 Task: Add to scrum project TriumphTech a team member softage.1@softage.net and assign as Project Lead.
Action: Mouse moved to (124, 416)
Screenshot: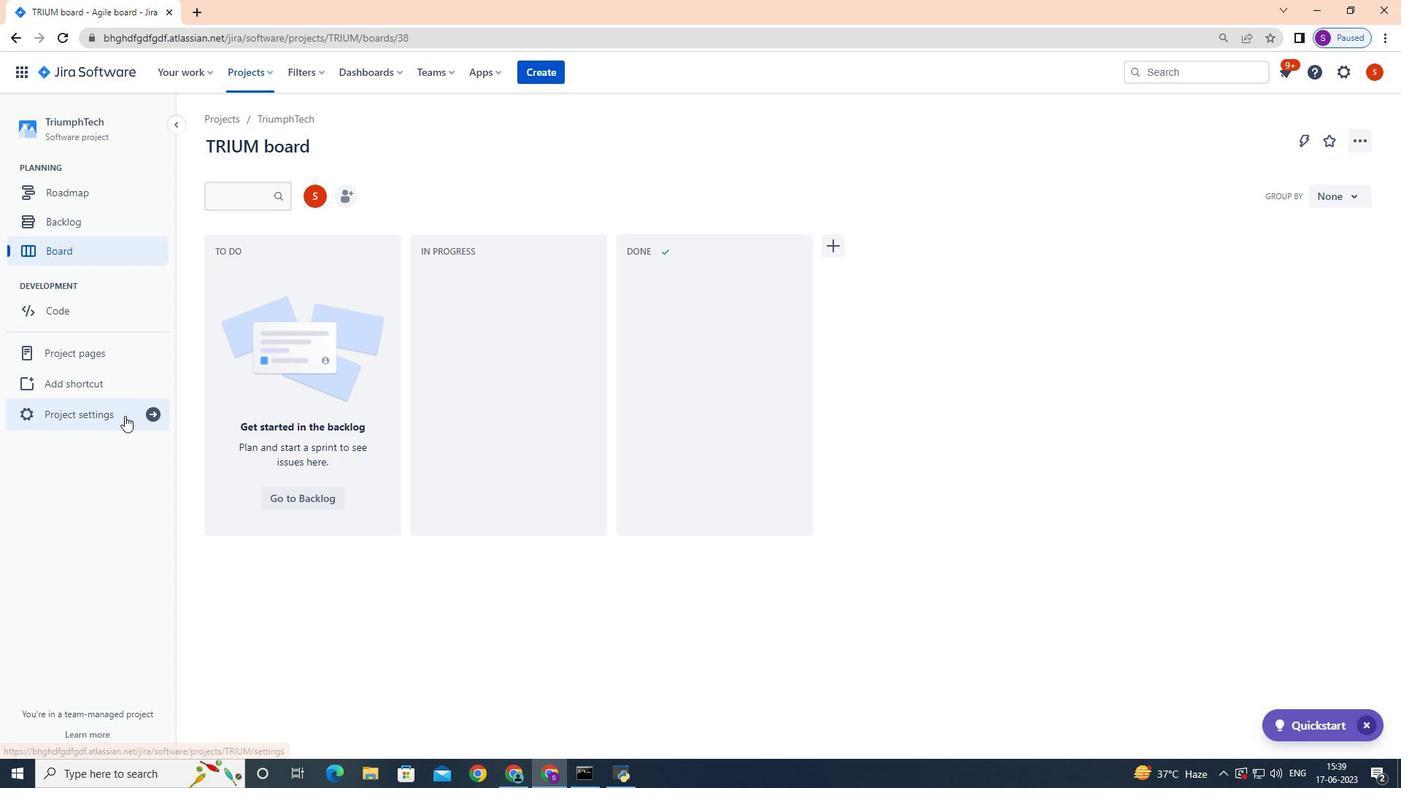 
Action: Mouse pressed left at (124, 416)
Screenshot: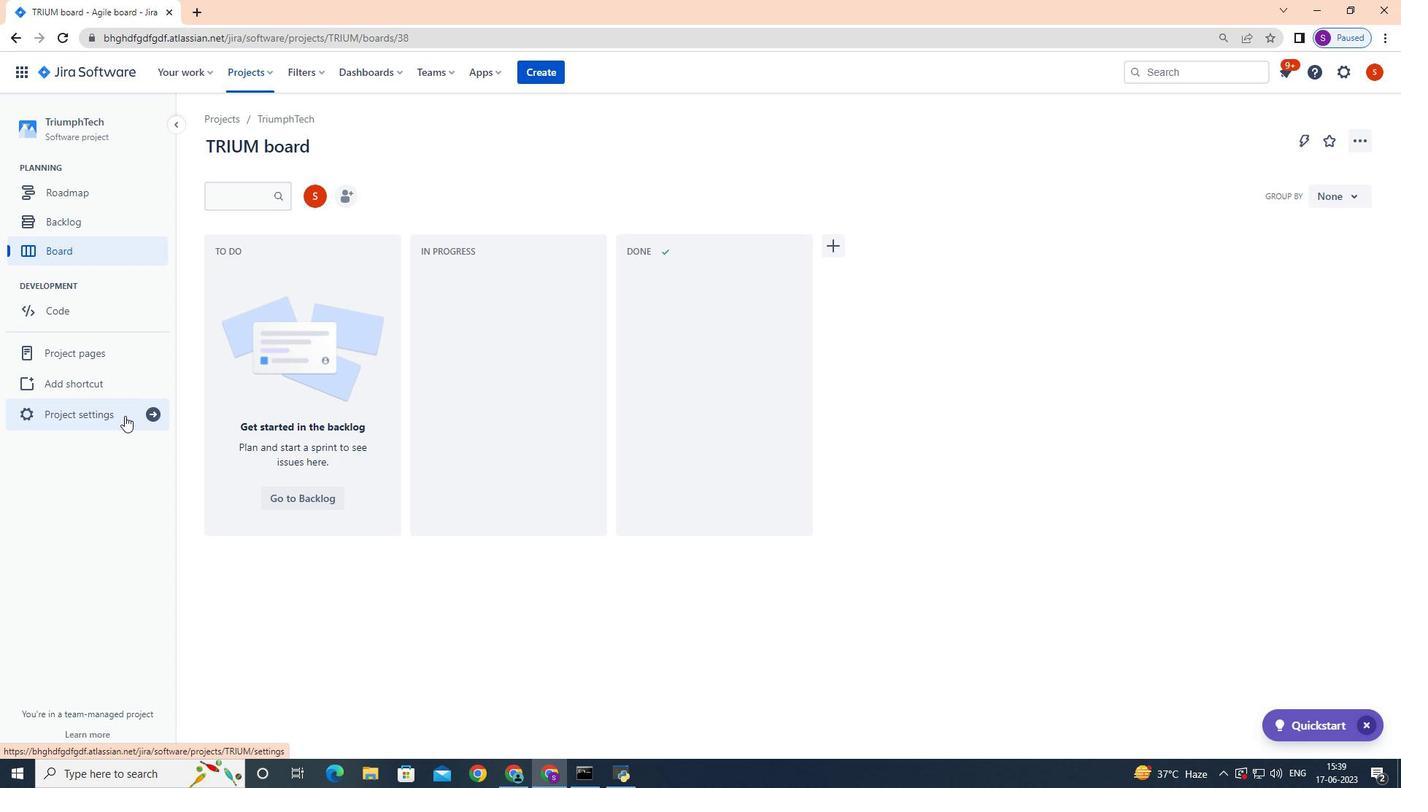 
Action: Mouse moved to (755, 471)
Screenshot: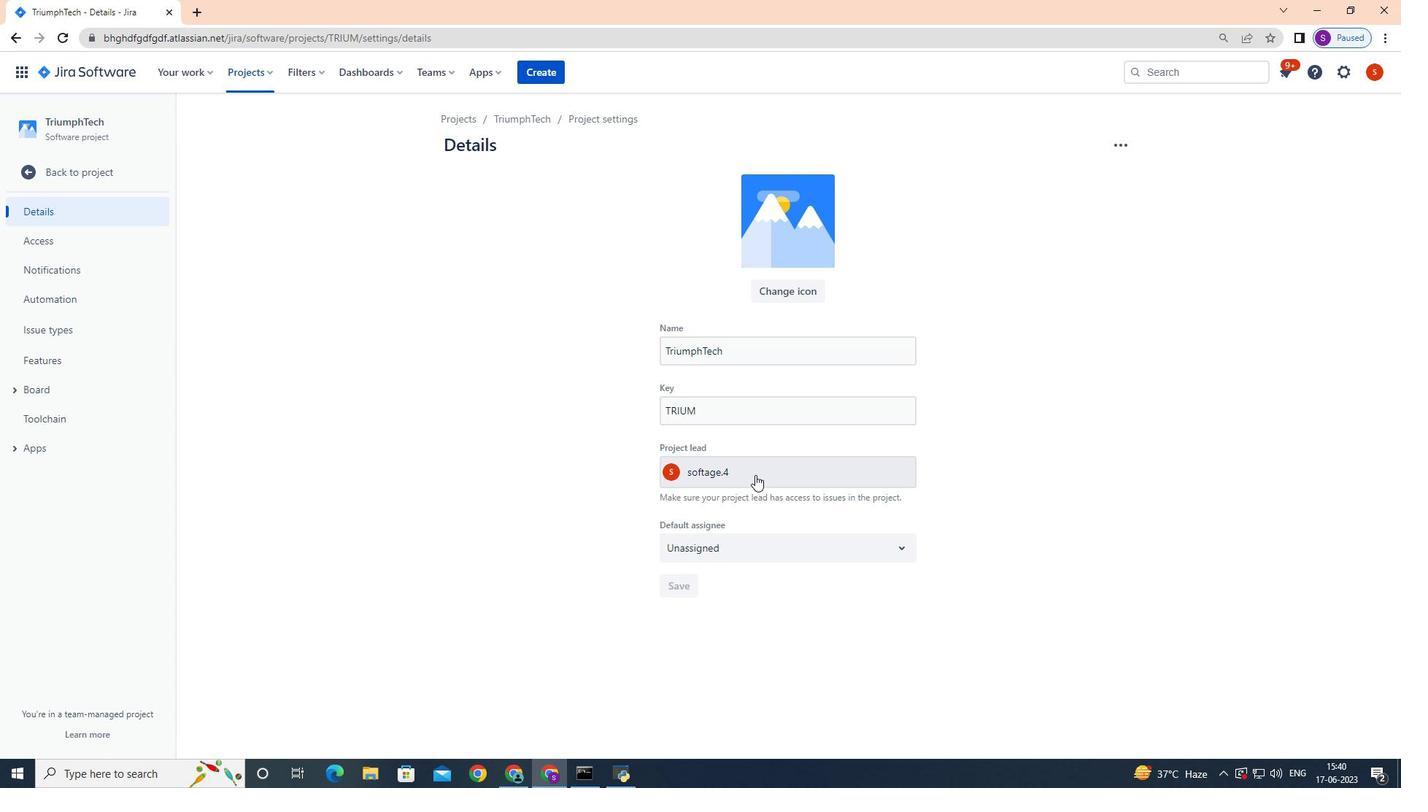 
Action: Mouse pressed left at (755, 471)
Screenshot: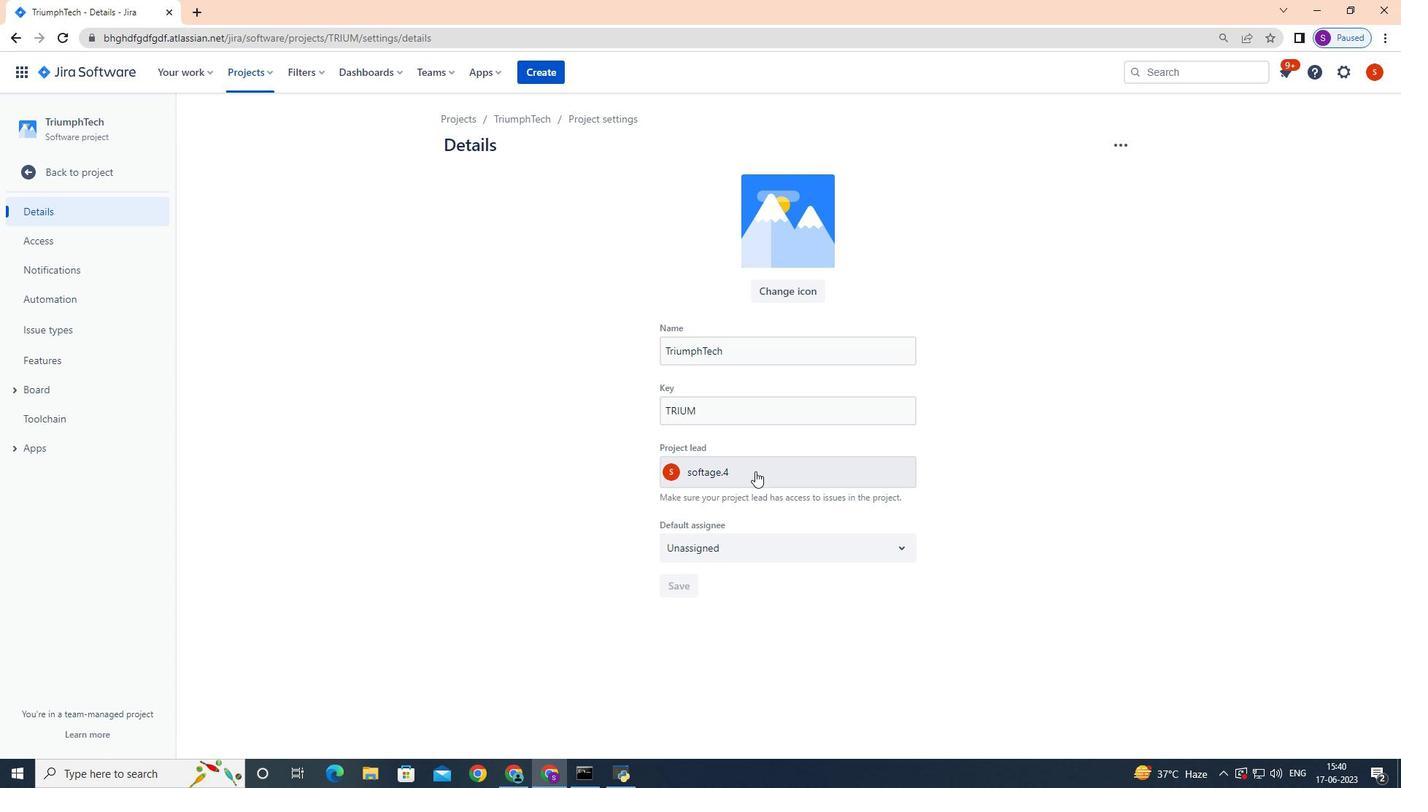 
Action: Key pressed softage.1
Screenshot: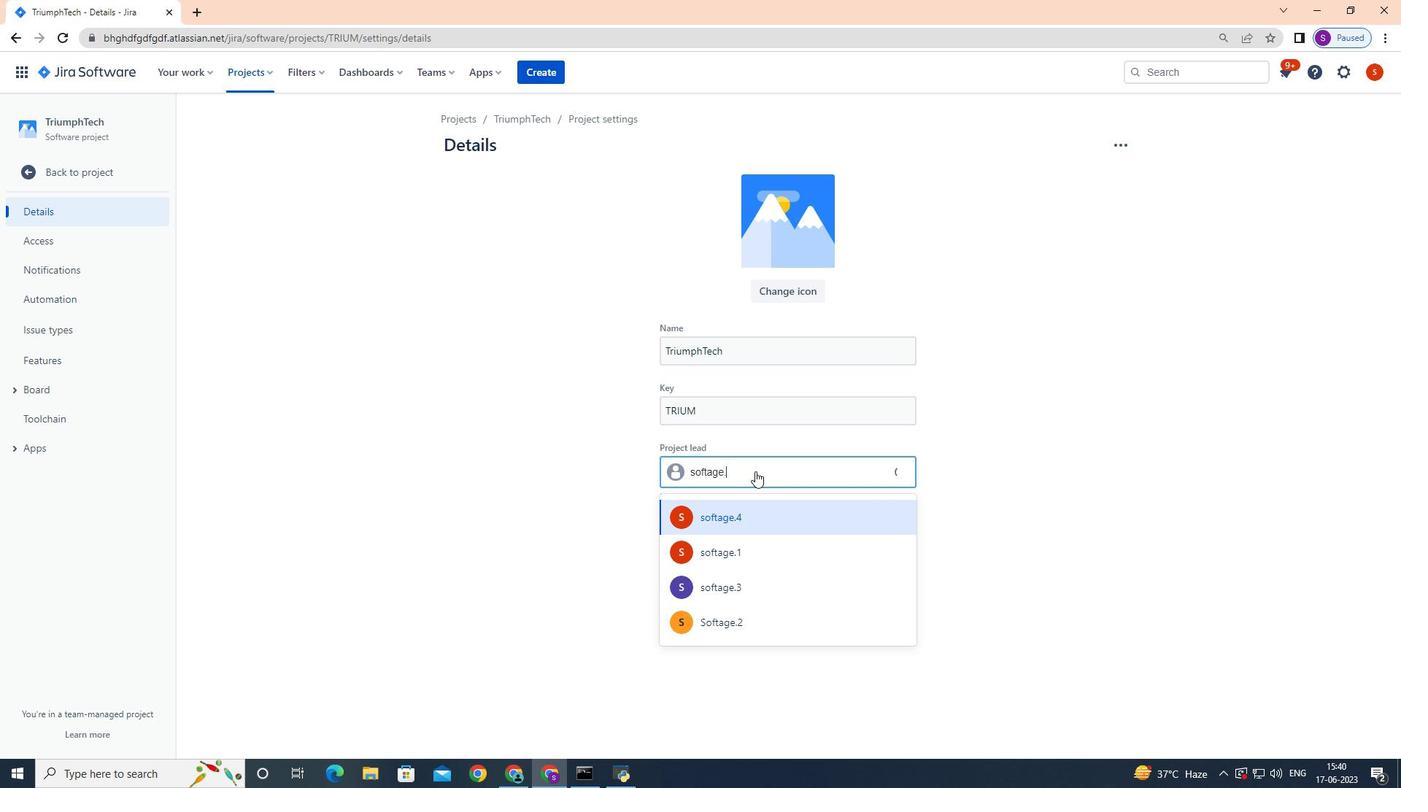 
Action: Mouse moved to (752, 516)
Screenshot: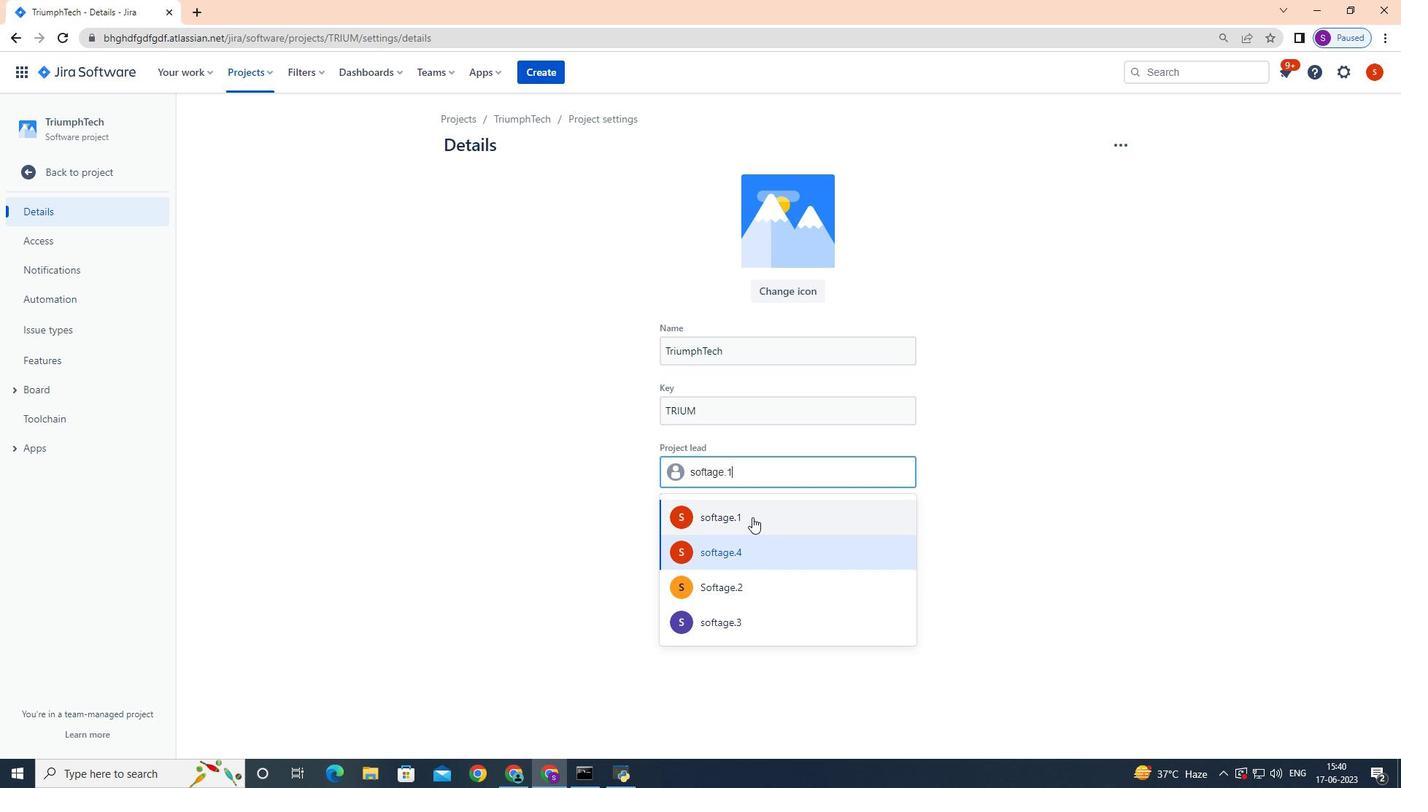 
Action: Mouse pressed left at (752, 516)
Screenshot: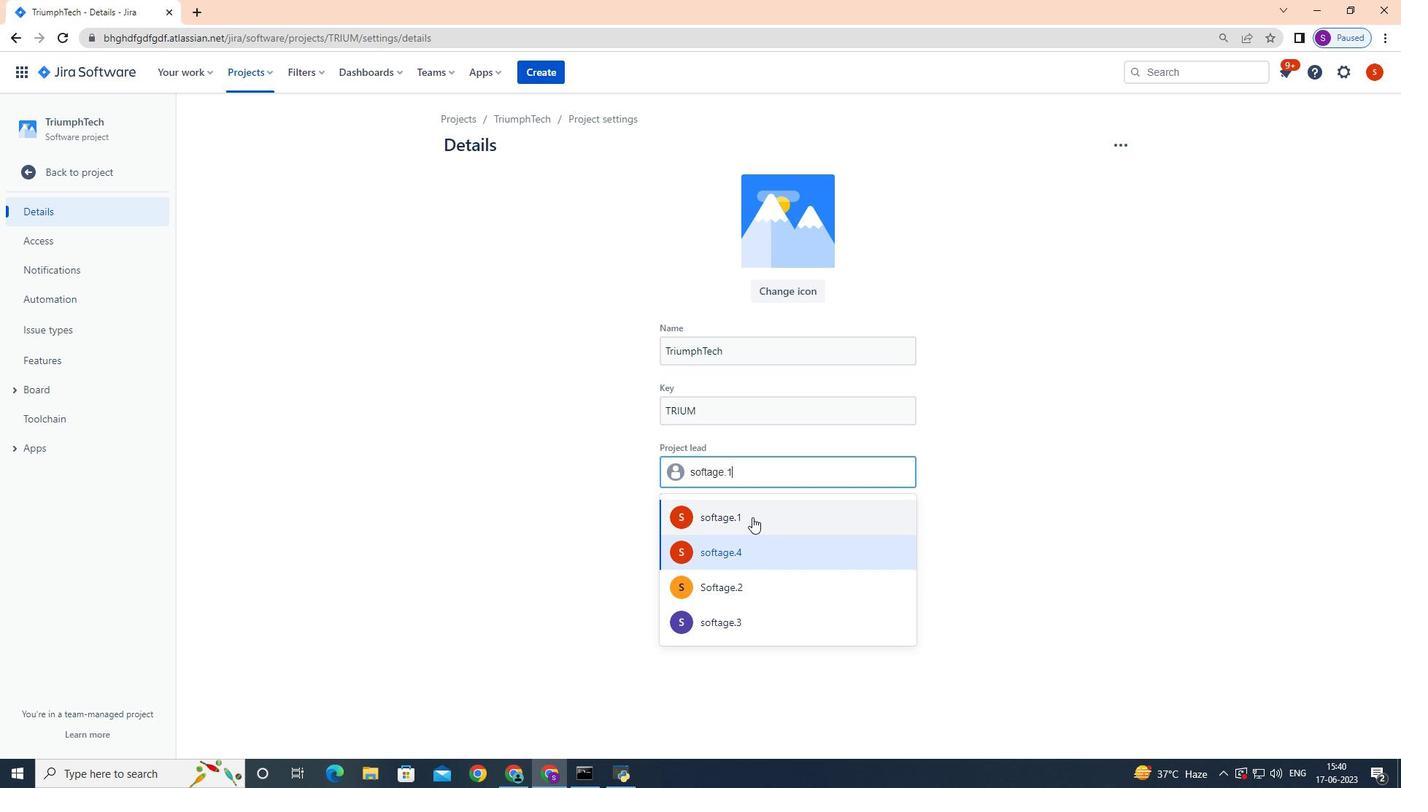 
Action: Mouse moved to (900, 549)
Screenshot: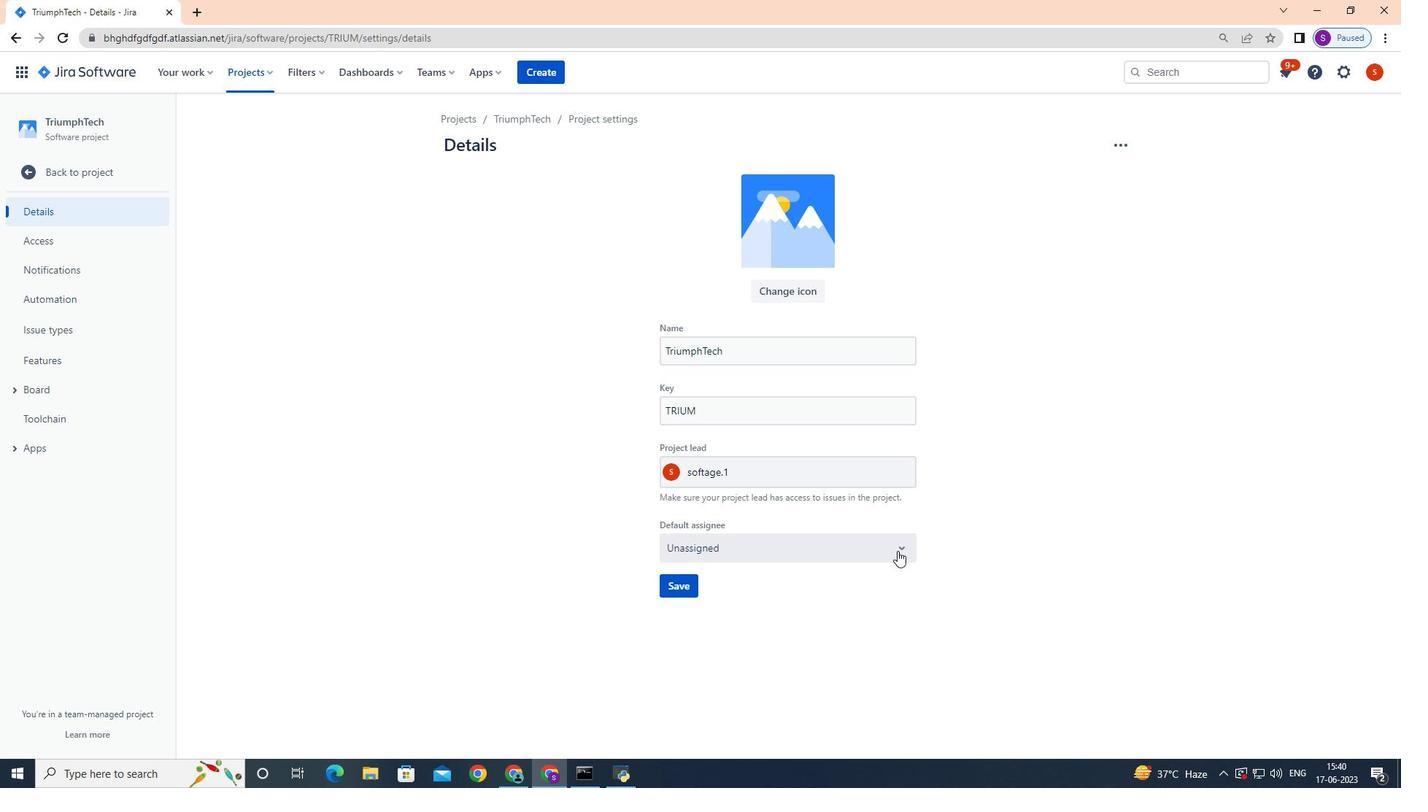 
Action: Mouse pressed left at (900, 549)
Screenshot: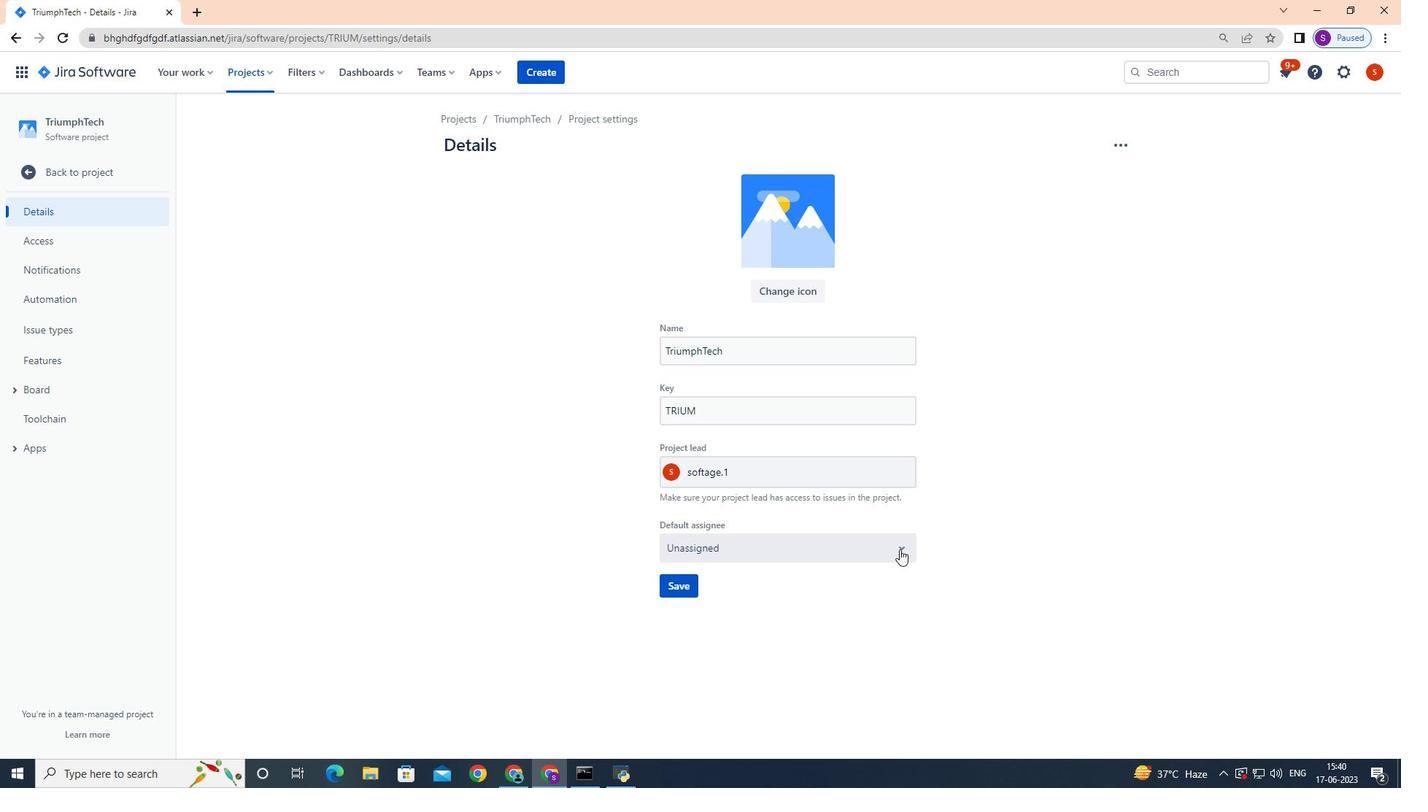 
Action: Mouse moved to (763, 591)
Screenshot: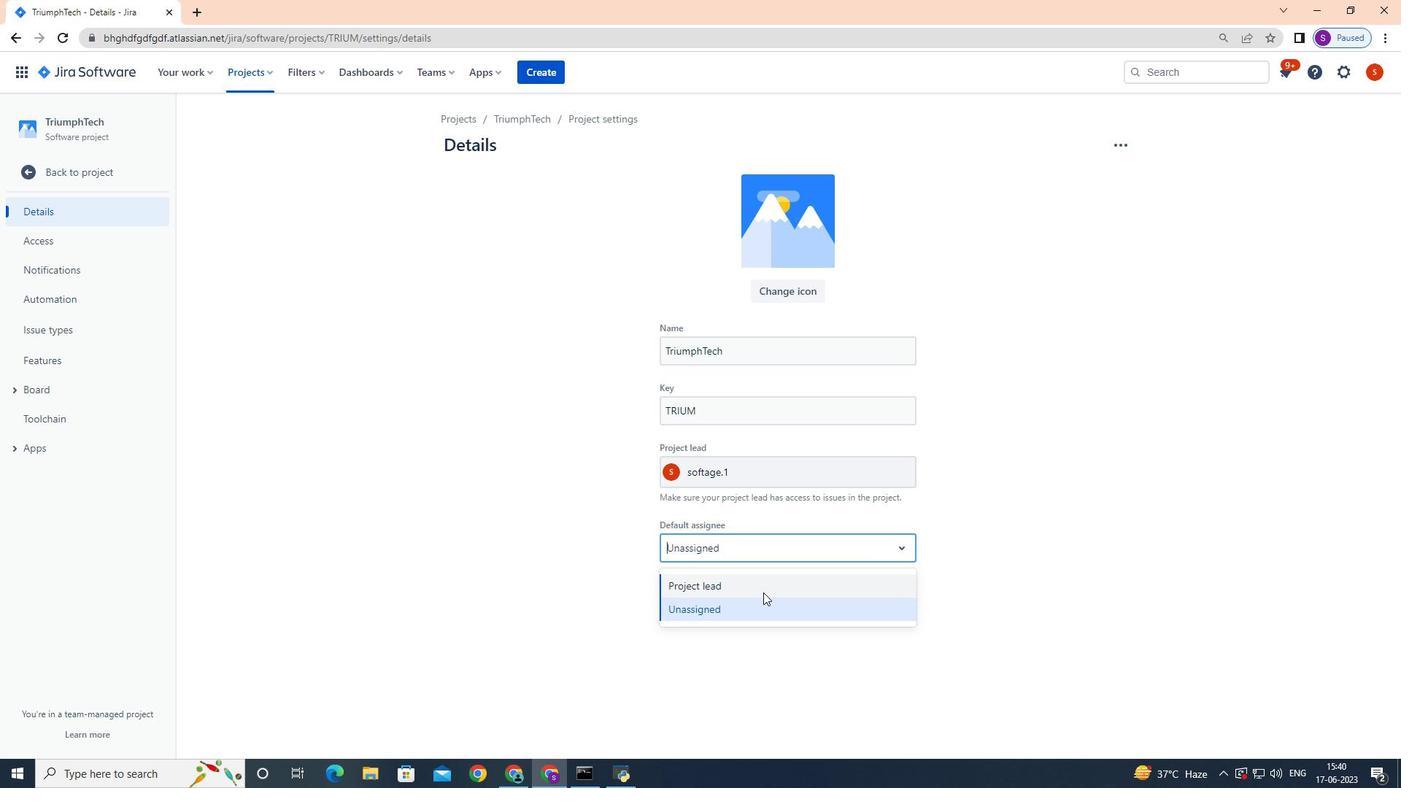 
Action: Mouse pressed left at (763, 591)
Screenshot: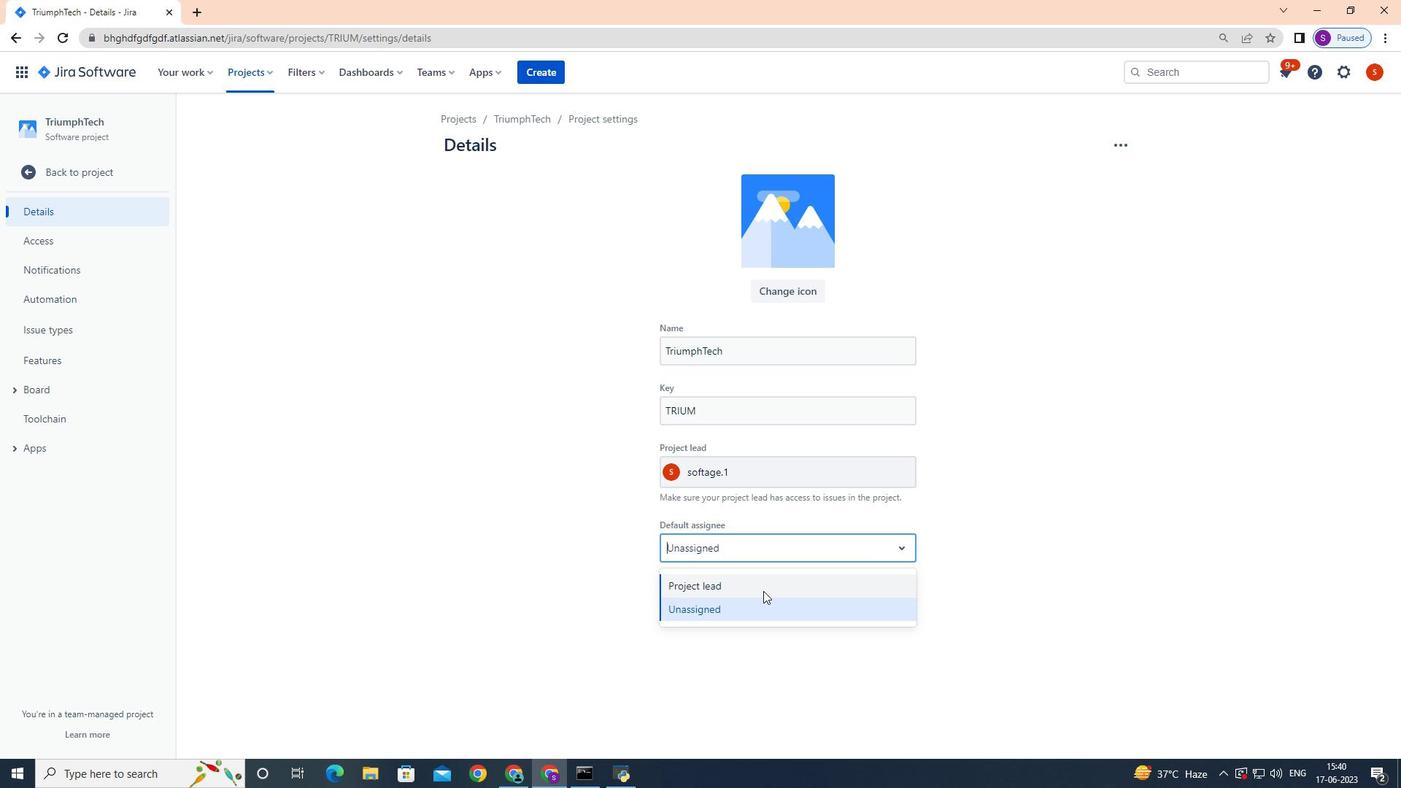 
Action: Mouse moved to (681, 585)
Screenshot: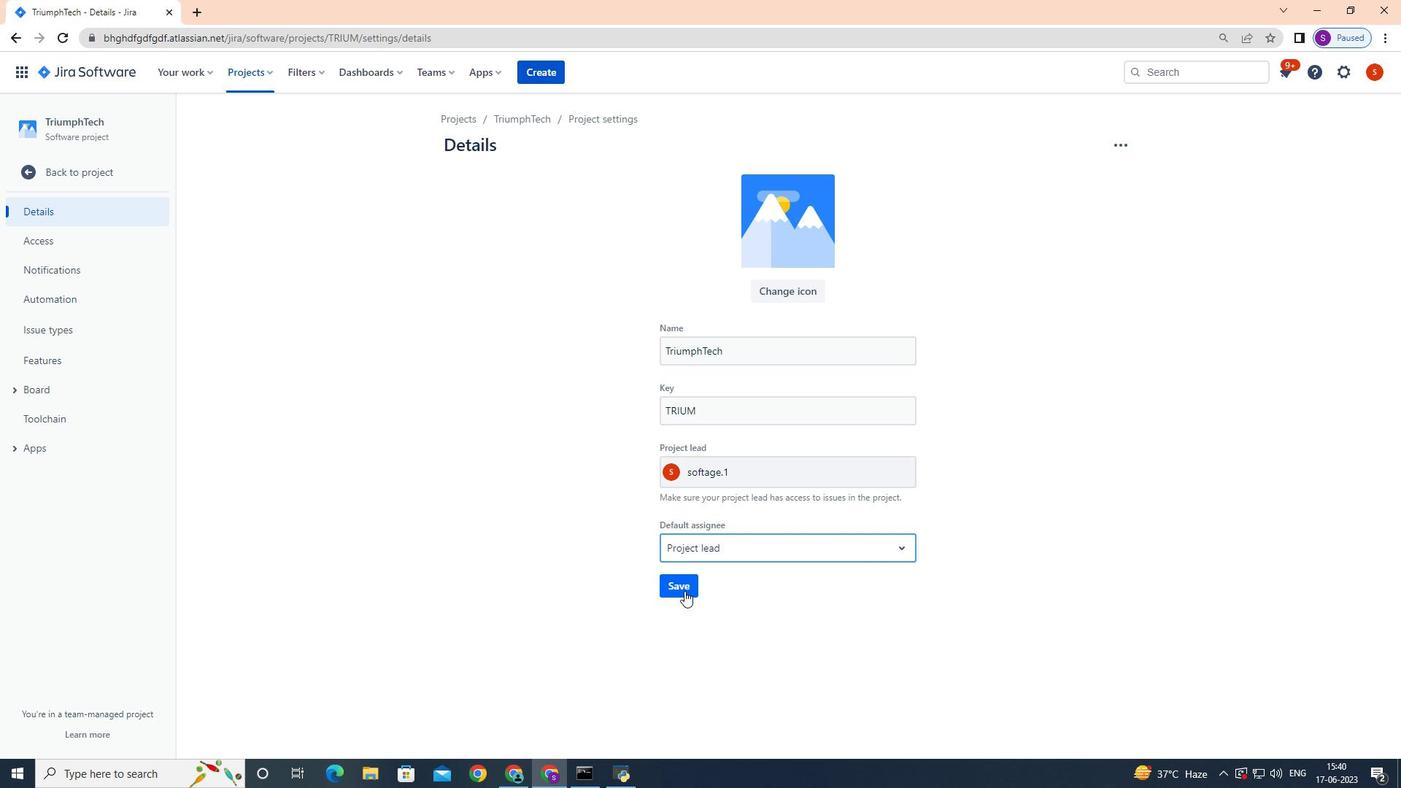 
Action: Mouse pressed left at (681, 585)
Screenshot: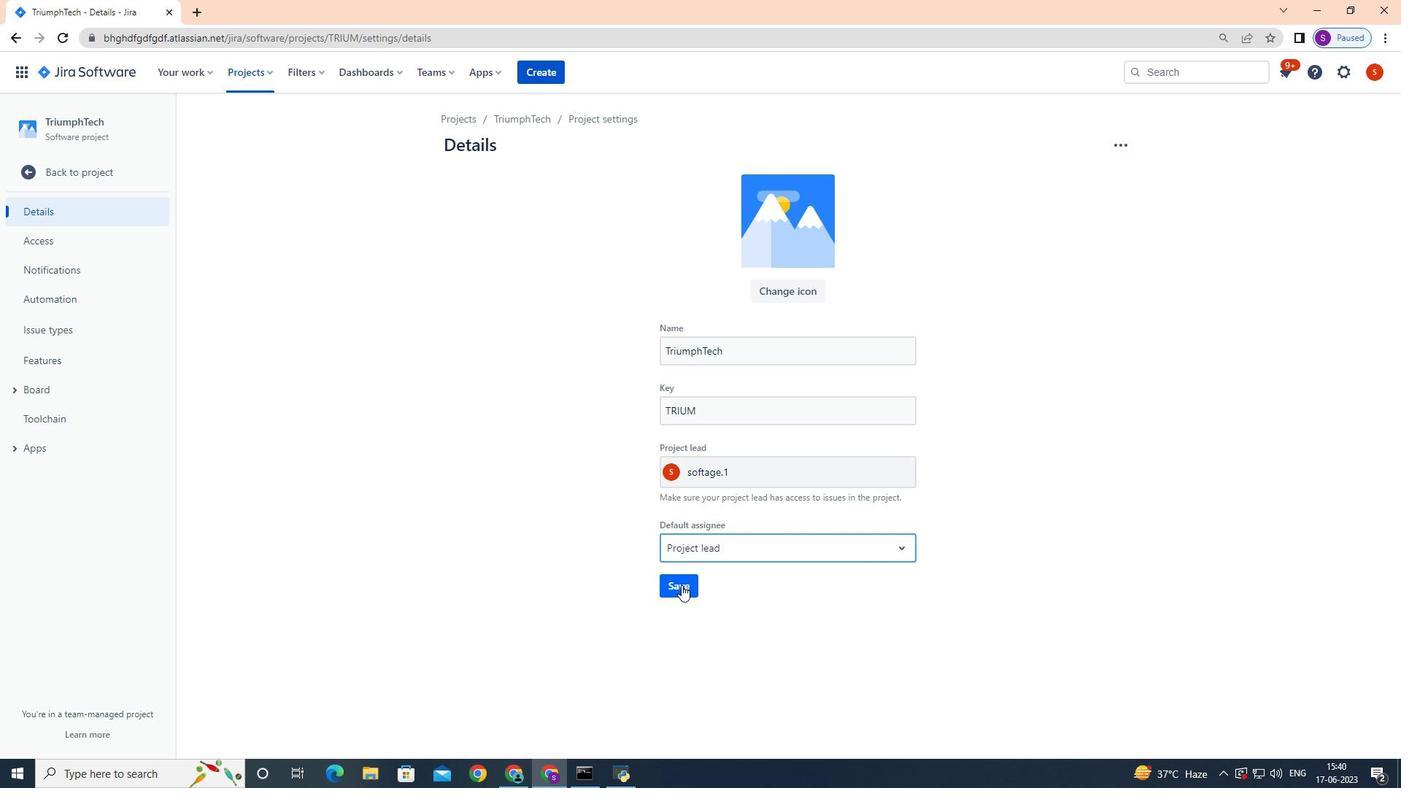 
